 Task: Create a due date automation trigger when advanced on, on the monday after a card is due add content with a description not starting with resume at 11:00 AM.
Action: Mouse moved to (1085, 85)
Screenshot: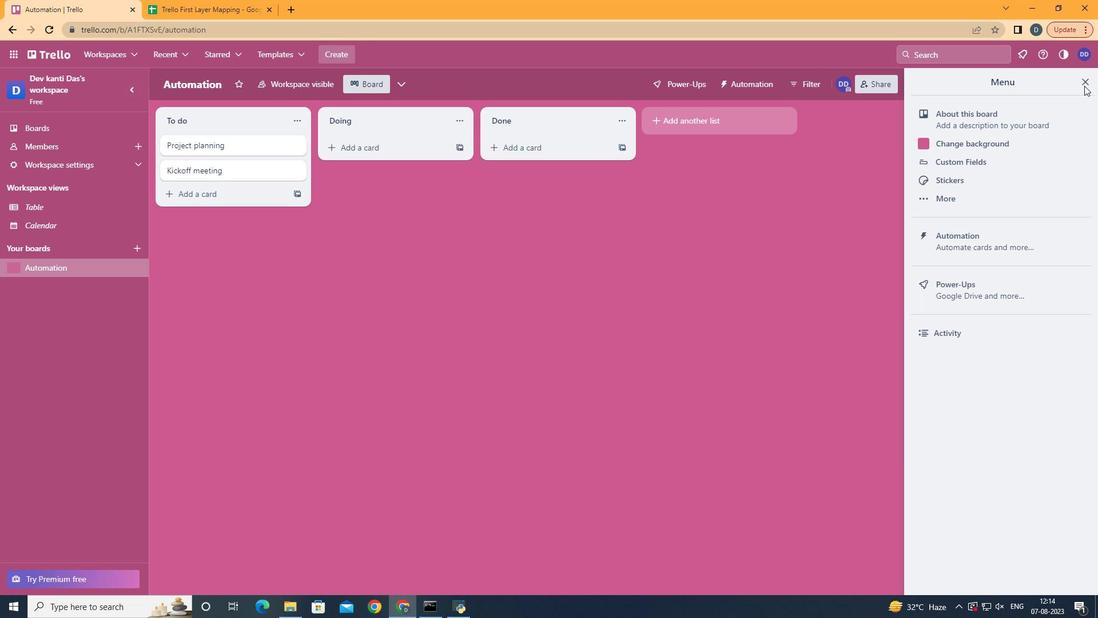 
Action: Mouse pressed left at (1085, 85)
Screenshot: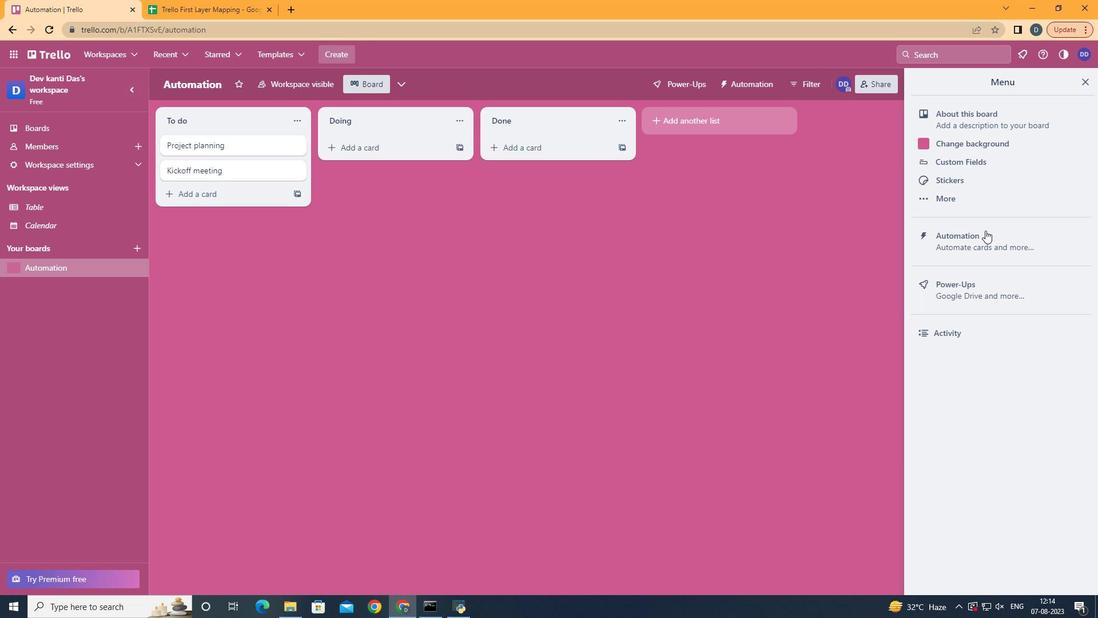 
Action: Mouse moved to (979, 241)
Screenshot: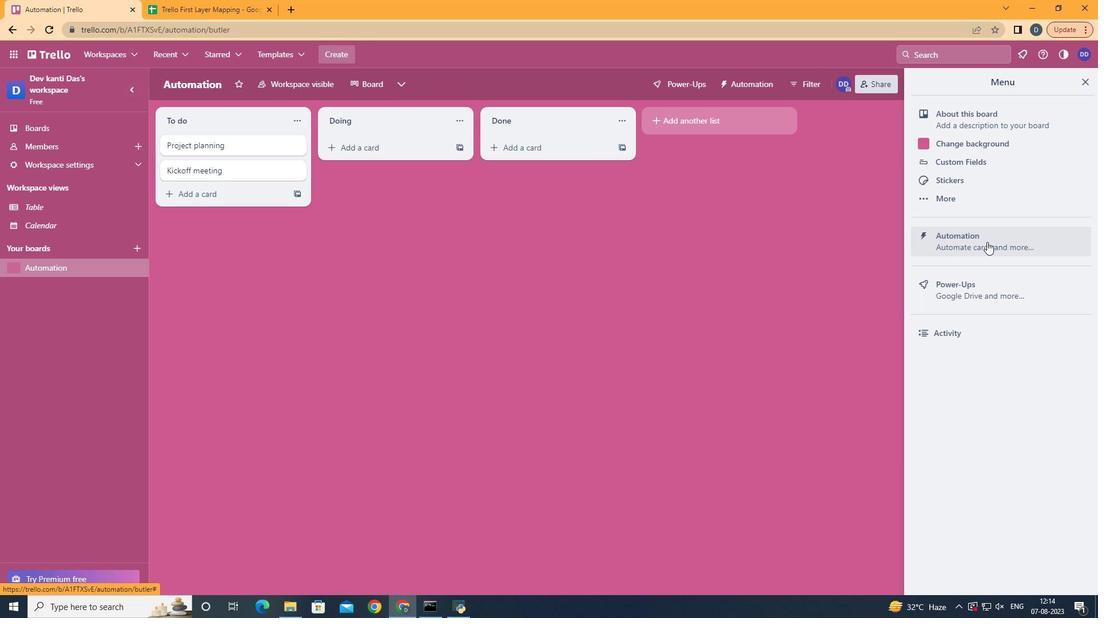 
Action: Mouse pressed left at (979, 241)
Screenshot: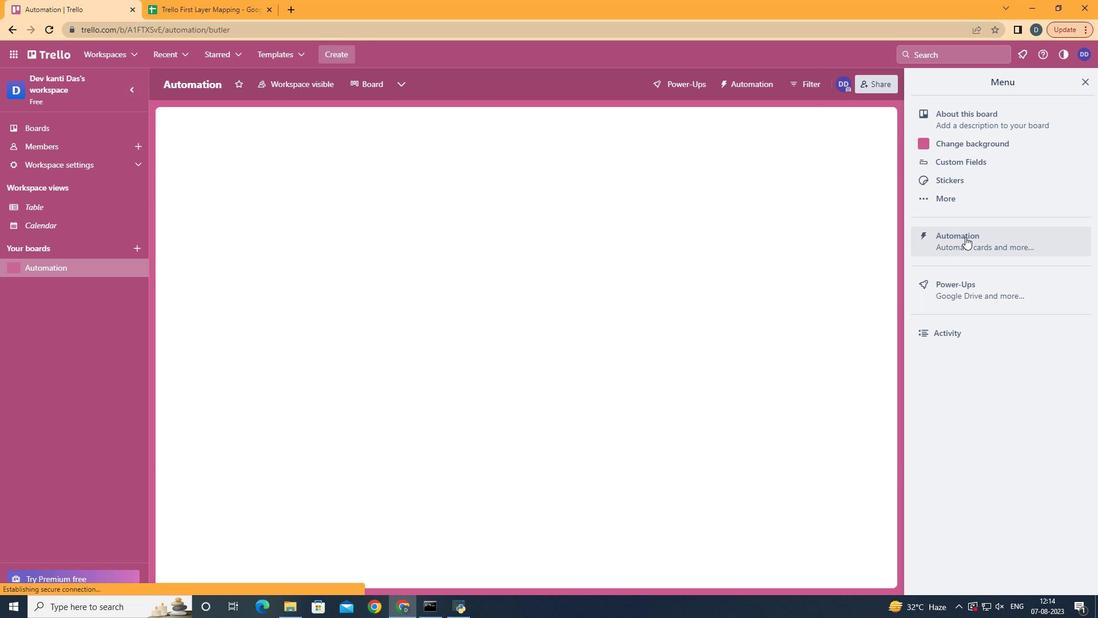
Action: Mouse moved to (215, 226)
Screenshot: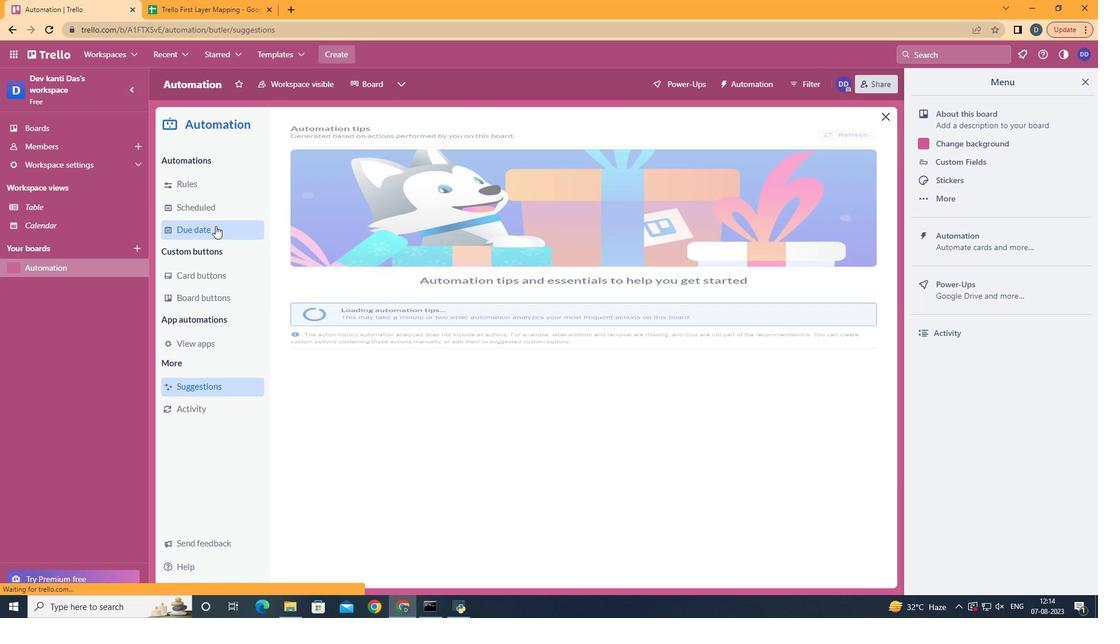 
Action: Mouse pressed left at (215, 226)
Screenshot: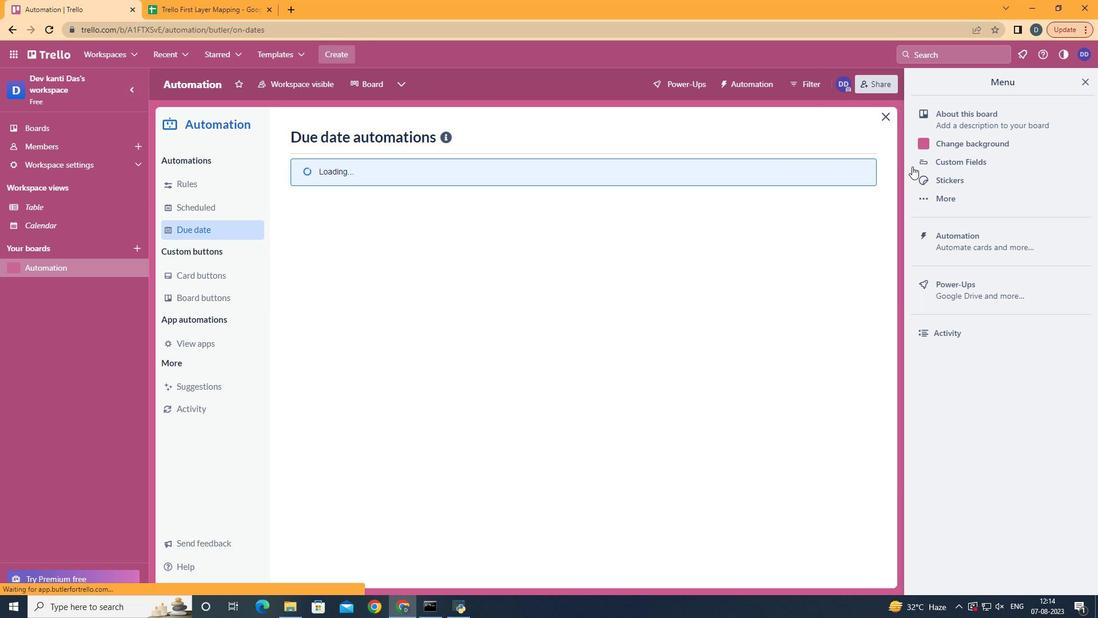 
Action: Mouse moved to (808, 136)
Screenshot: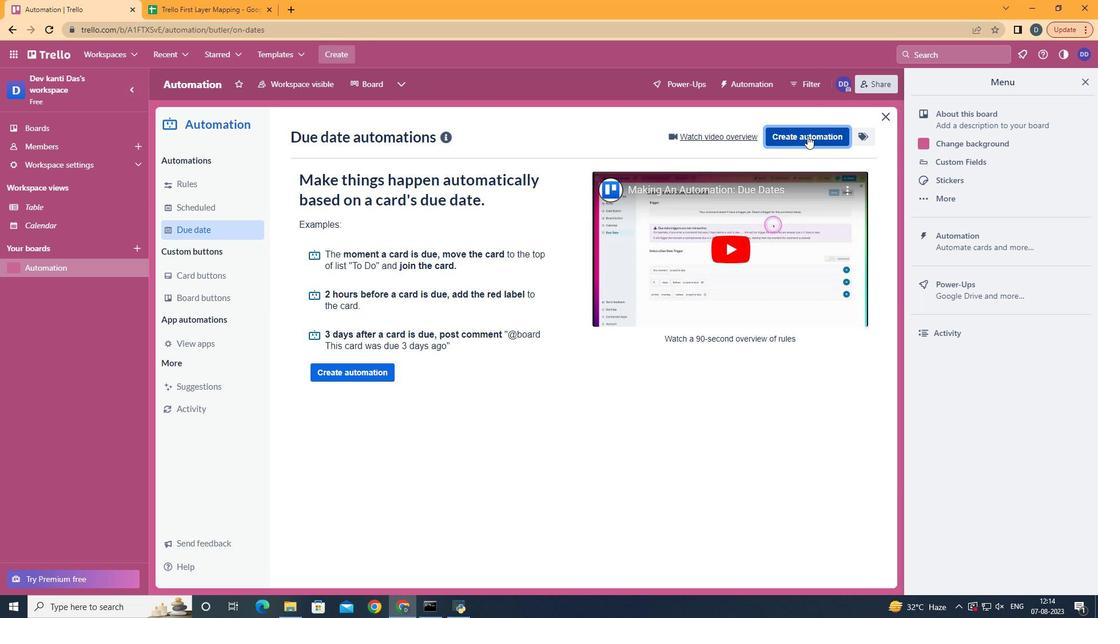 
Action: Mouse pressed left at (808, 136)
Screenshot: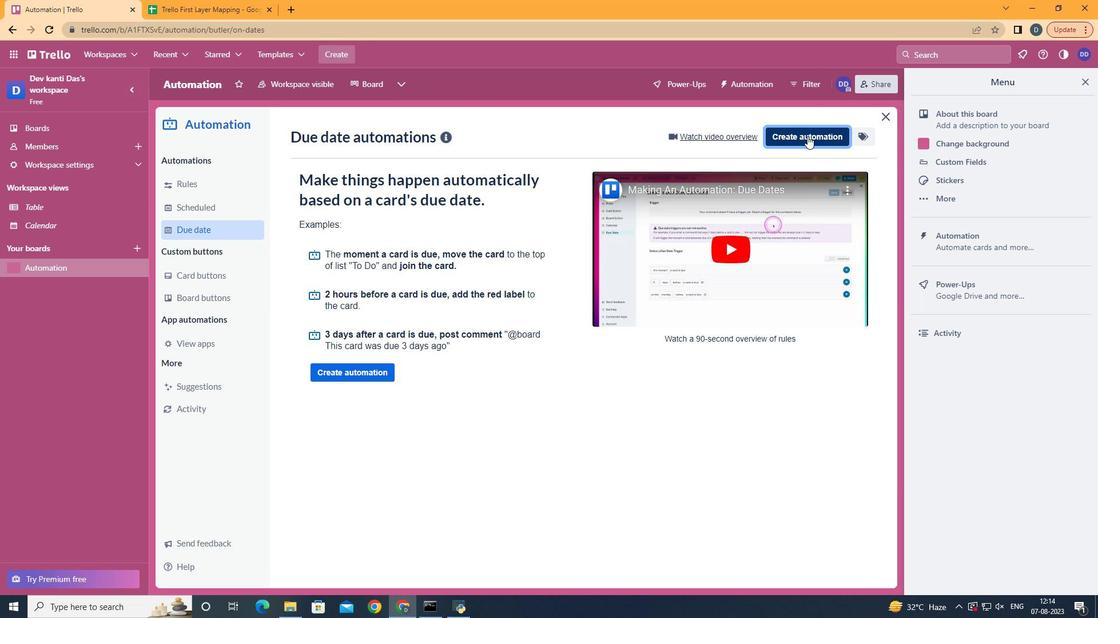 
Action: Mouse moved to (579, 250)
Screenshot: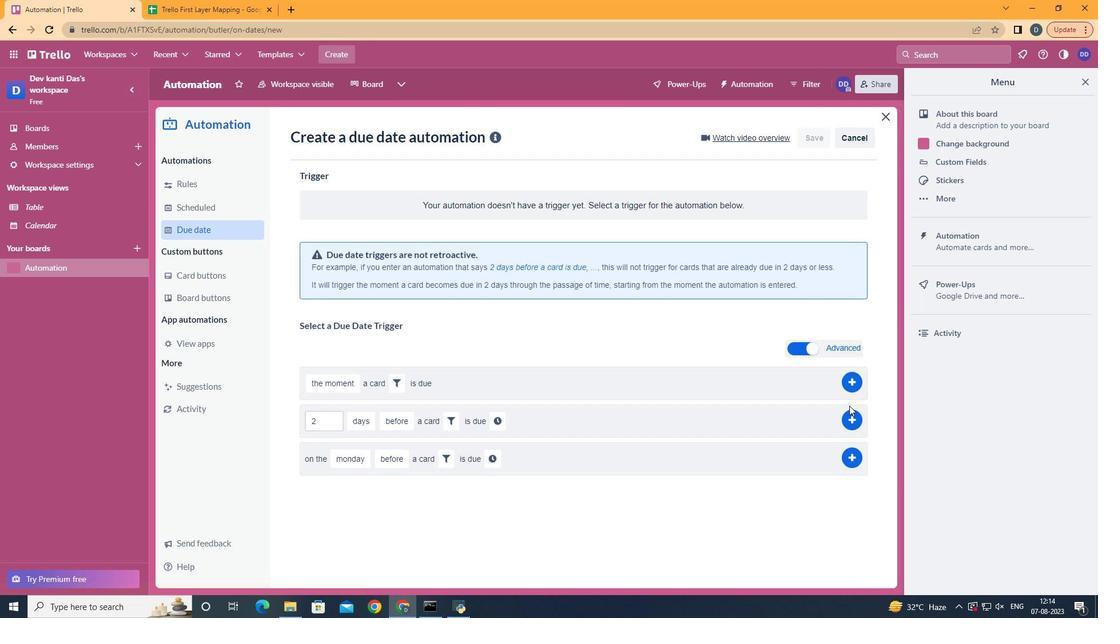 
Action: Mouse pressed left at (579, 250)
Screenshot: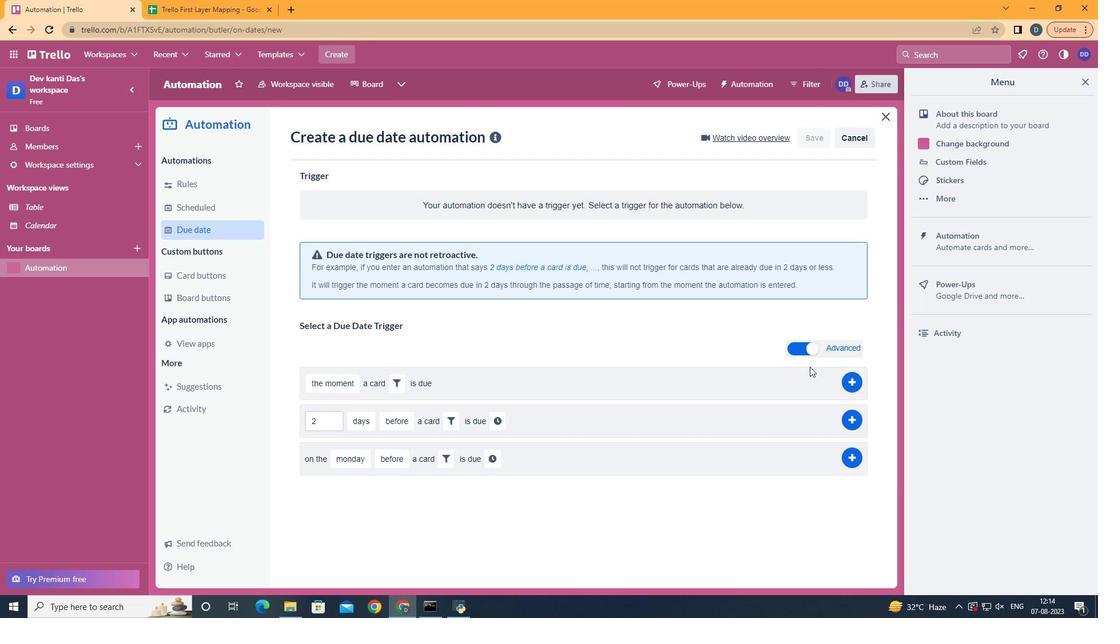 
Action: Mouse moved to (372, 300)
Screenshot: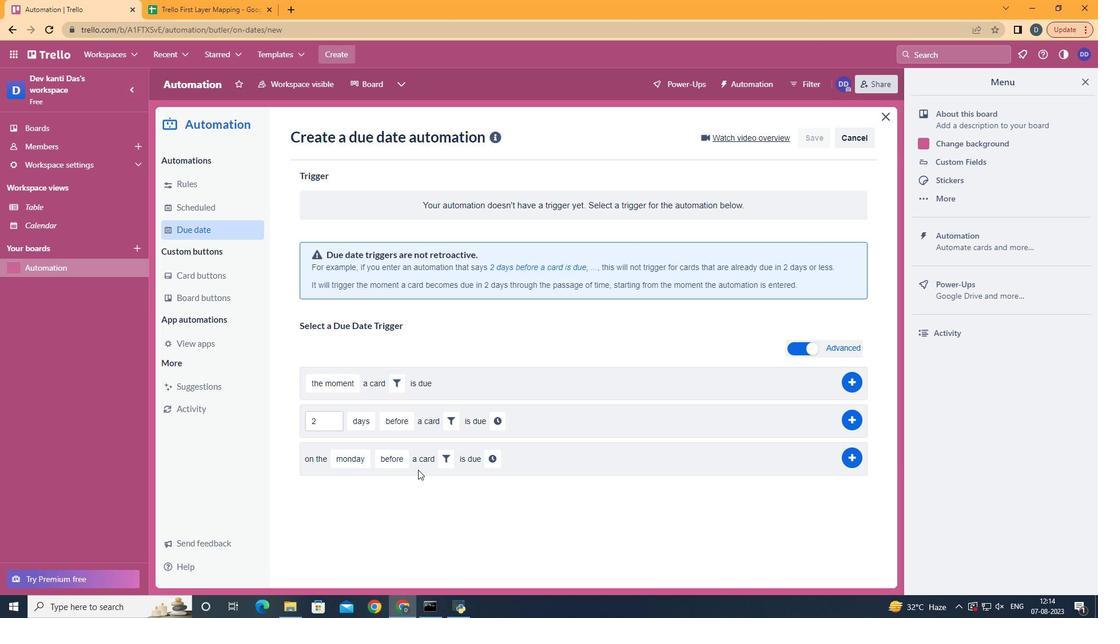 
Action: Mouse pressed left at (372, 300)
Screenshot: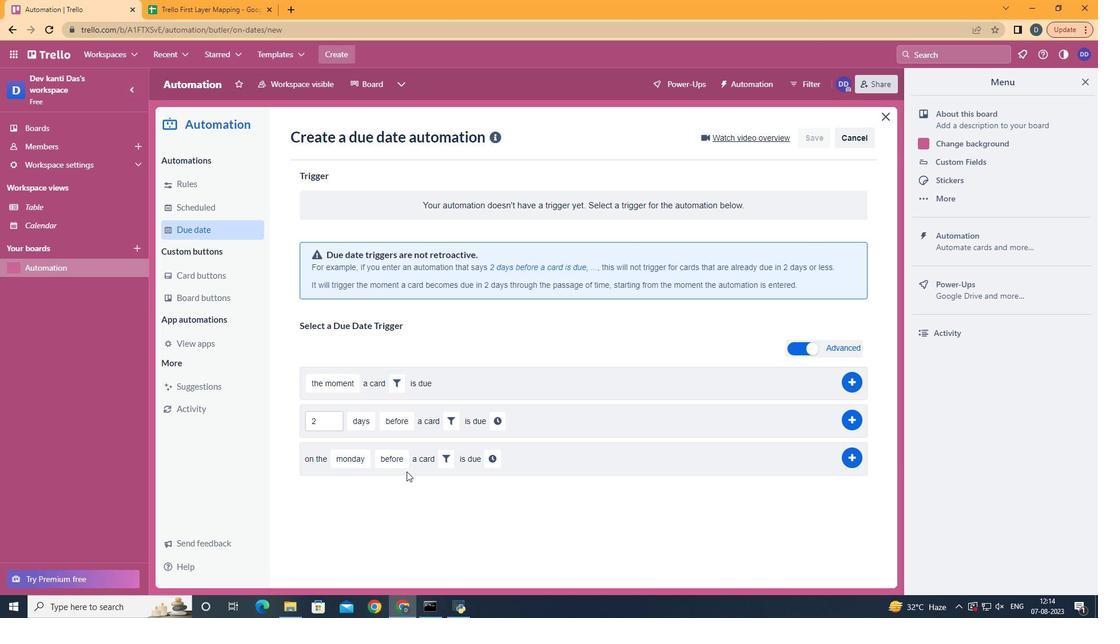 
Action: Mouse moved to (399, 503)
Screenshot: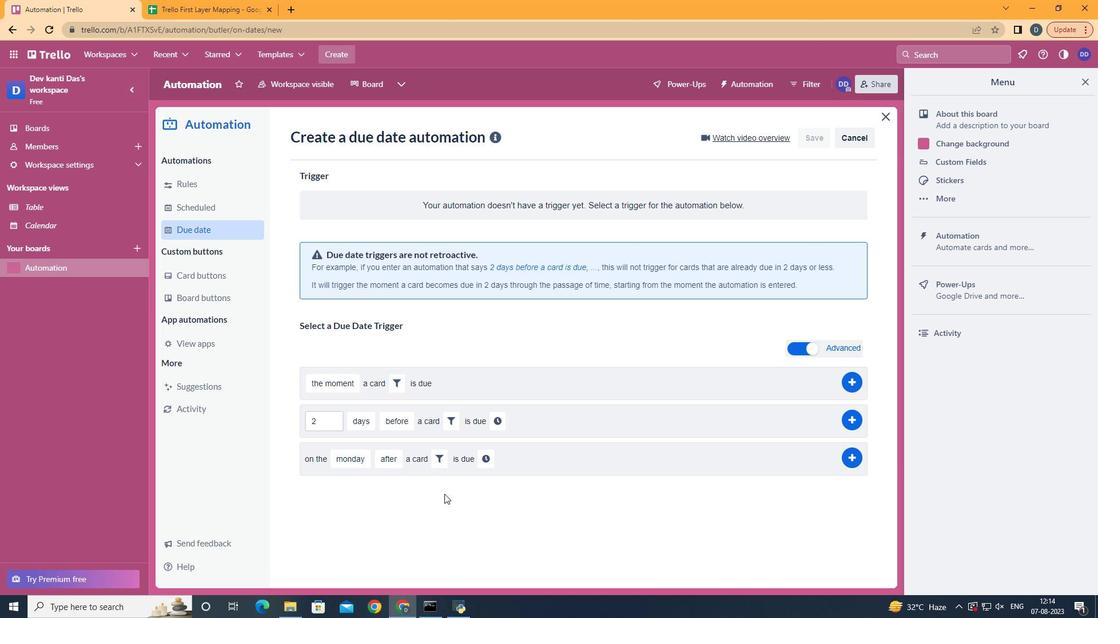 
Action: Mouse pressed left at (399, 503)
Screenshot: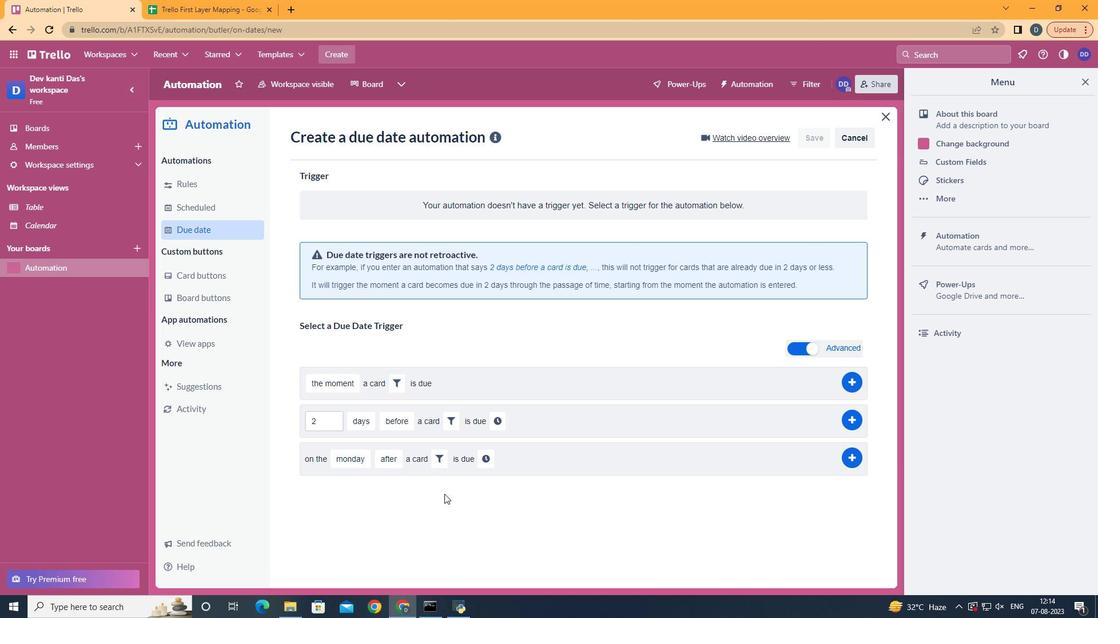 
Action: Mouse moved to (443, 460)
Screenshot: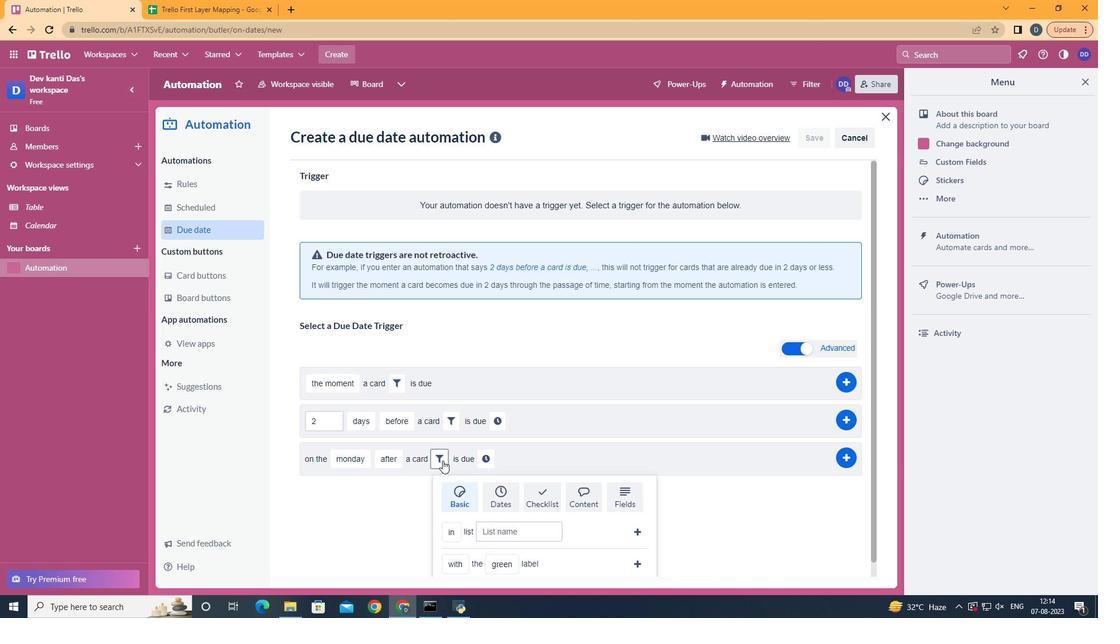 
Action: Mouse pressed left at (443, 460)
Screenshot: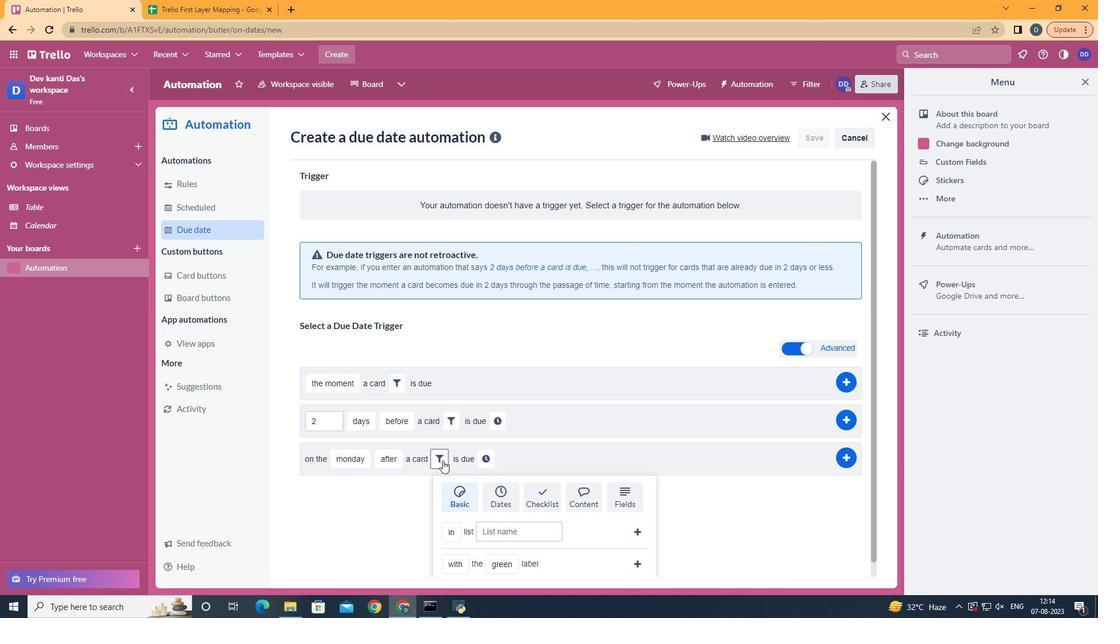 
Action: Mouse moved to (625, 492)
Screenshot: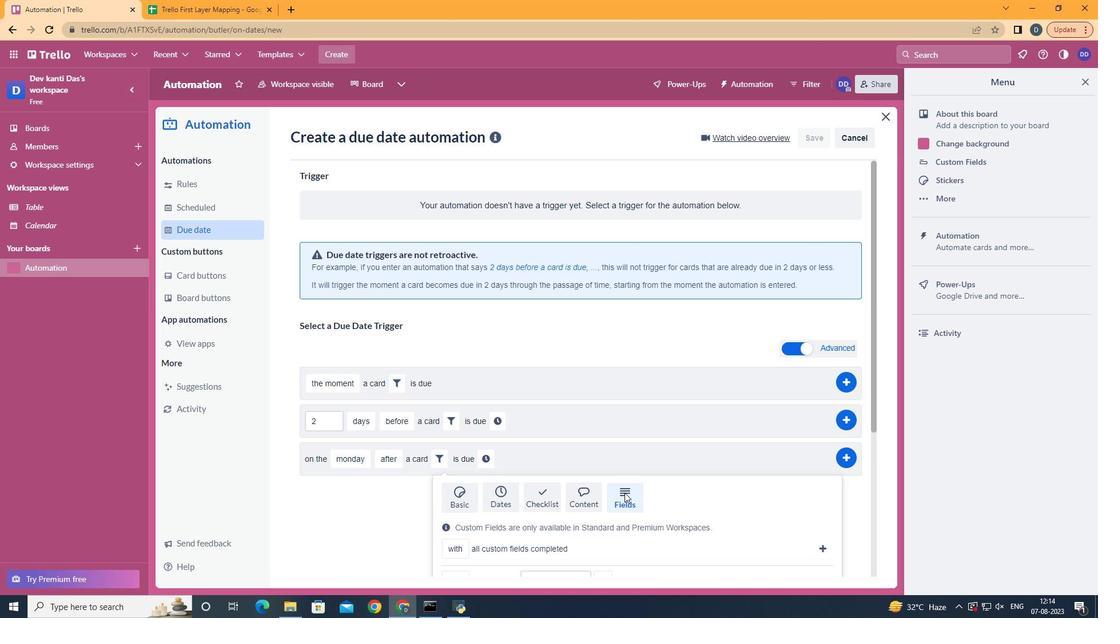 
Action: Mouse pressed left at (625, 492)
Screenshot: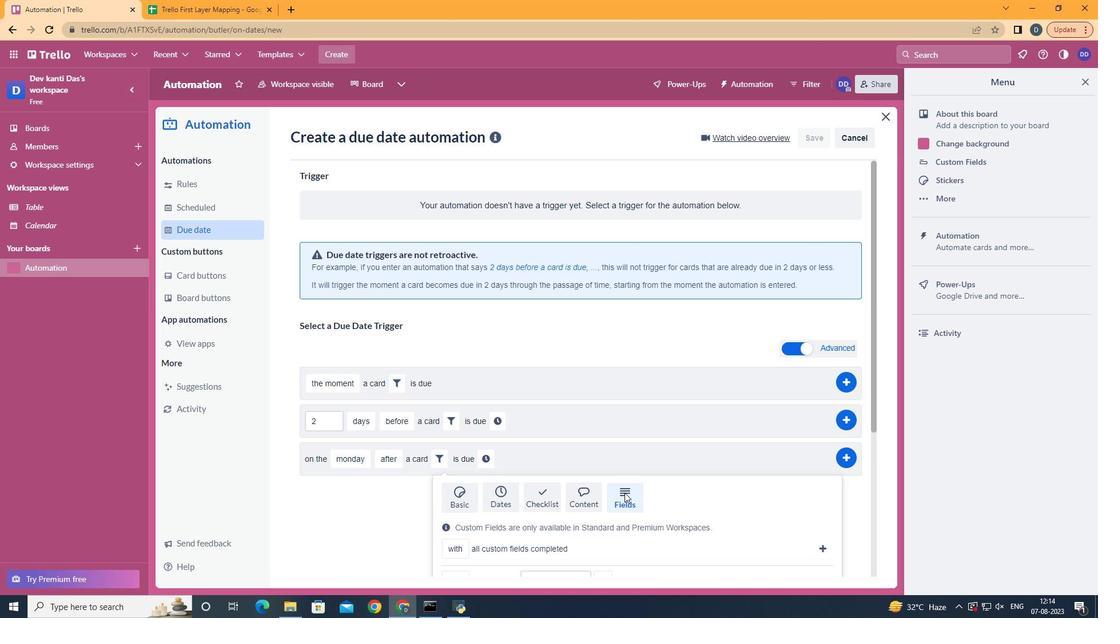 
Action: Mouse moved to (592, 494)
Screenshot: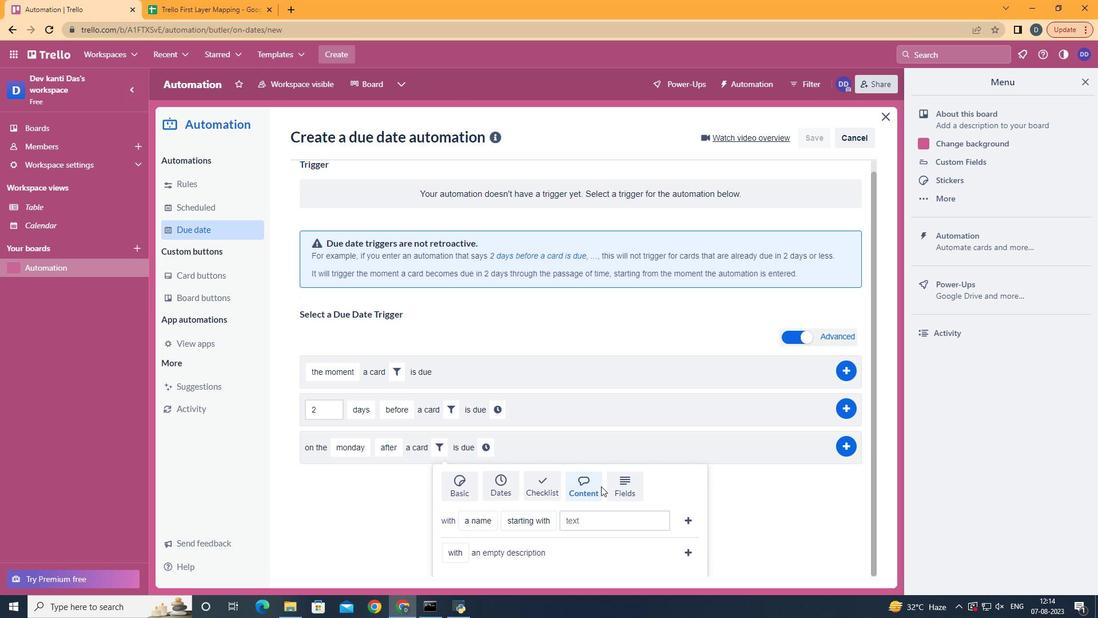 
Action: Mouse pressed left at (592, 494)
Screenshot: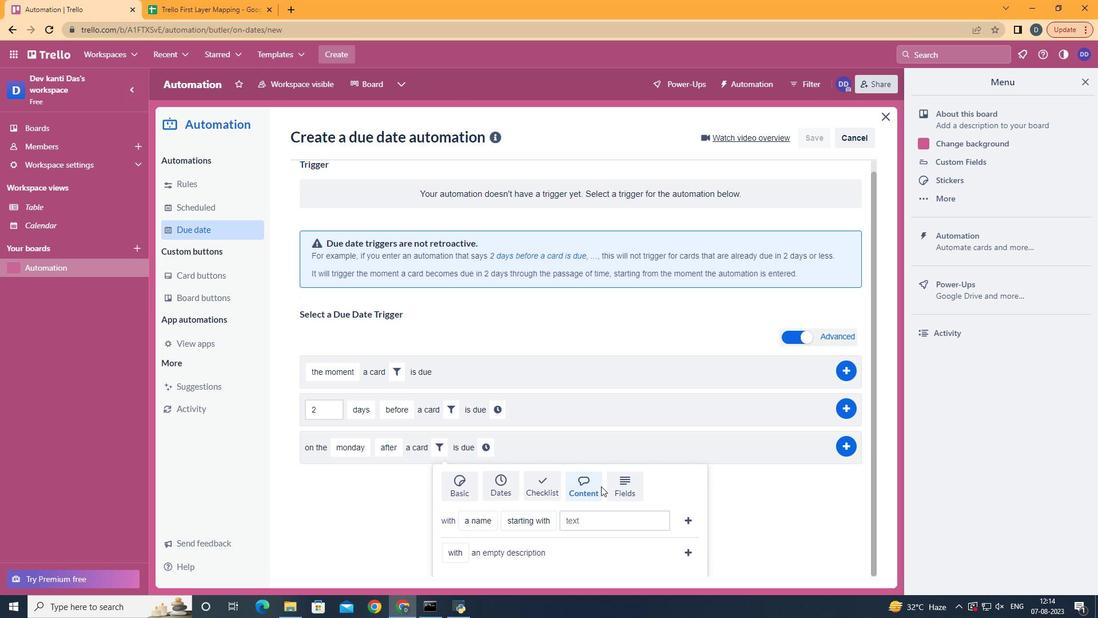 
Action: Mouse moved to (591, 494)
Screenshot: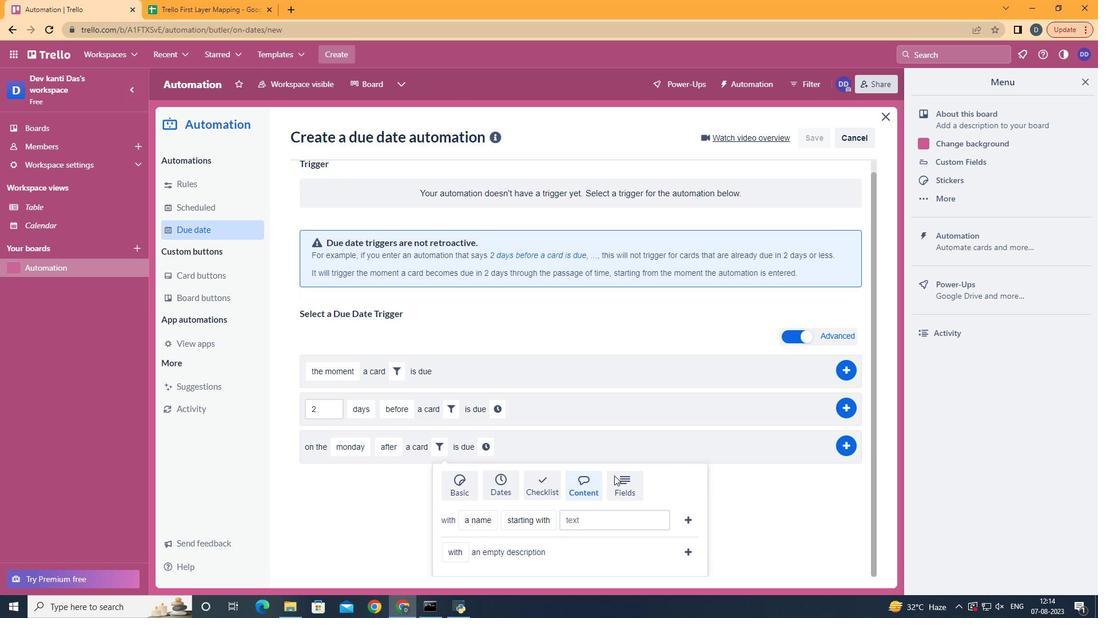 
Action: Mouse scrolled (591, 493) with delta (0, 0)
Screenshot: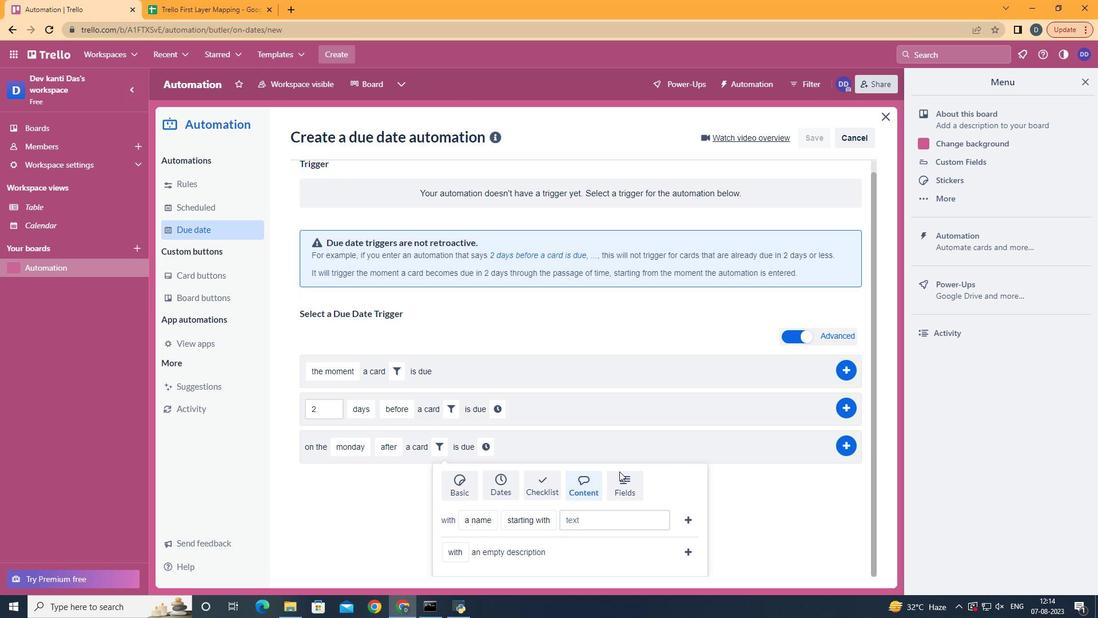 
Action: Mouse scrolled (591, 493) with delta (0, 0)
Screenshot: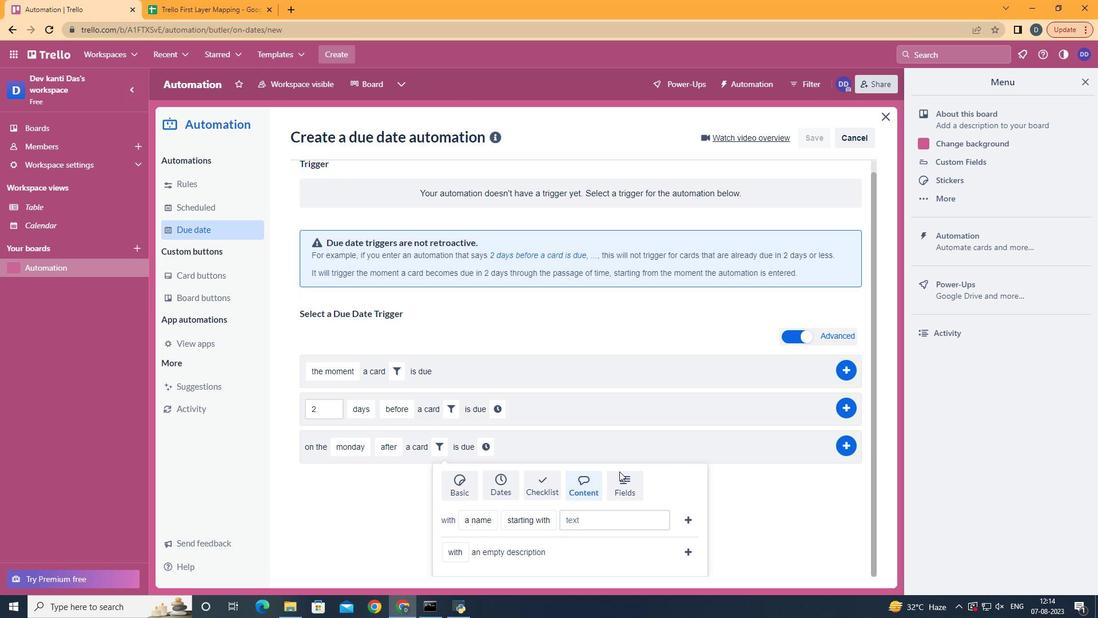 
Action: Mouse scrolled (591, 493) with delta (0, 0)
Screenshot: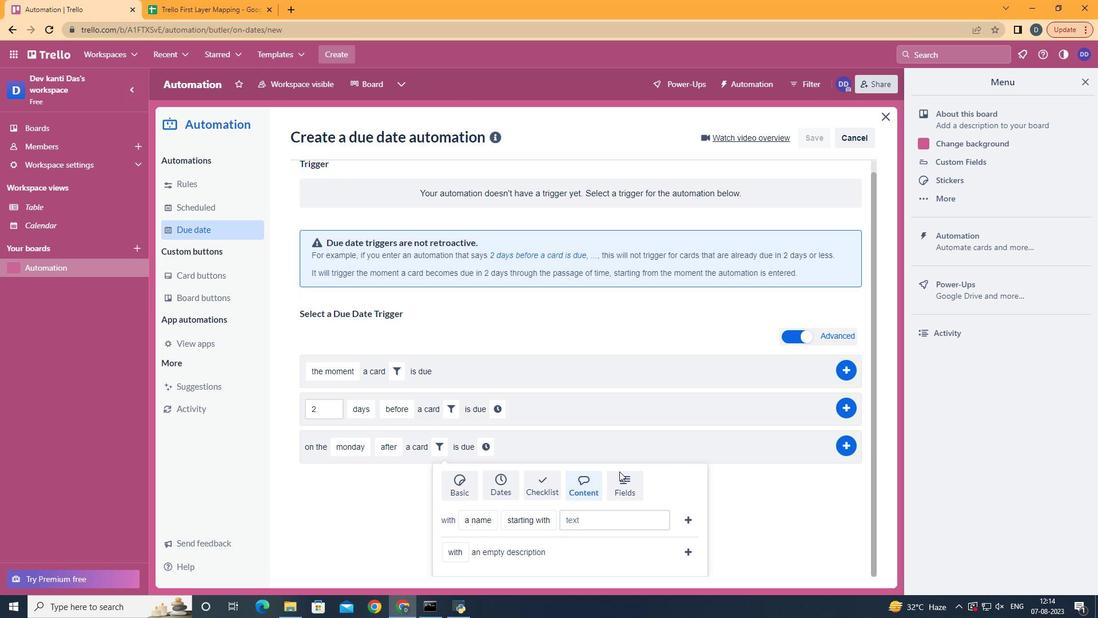
Action: Mouse moved to (505, 477)
Screenshot: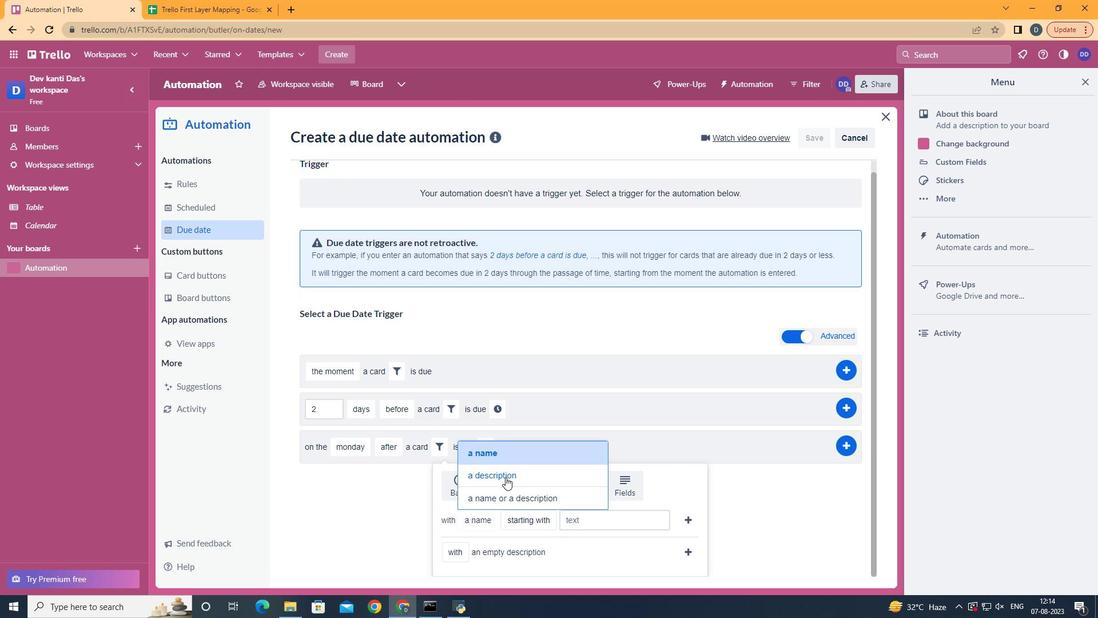 
Action: Mouse pressed left at (505, 477)
Screenshot: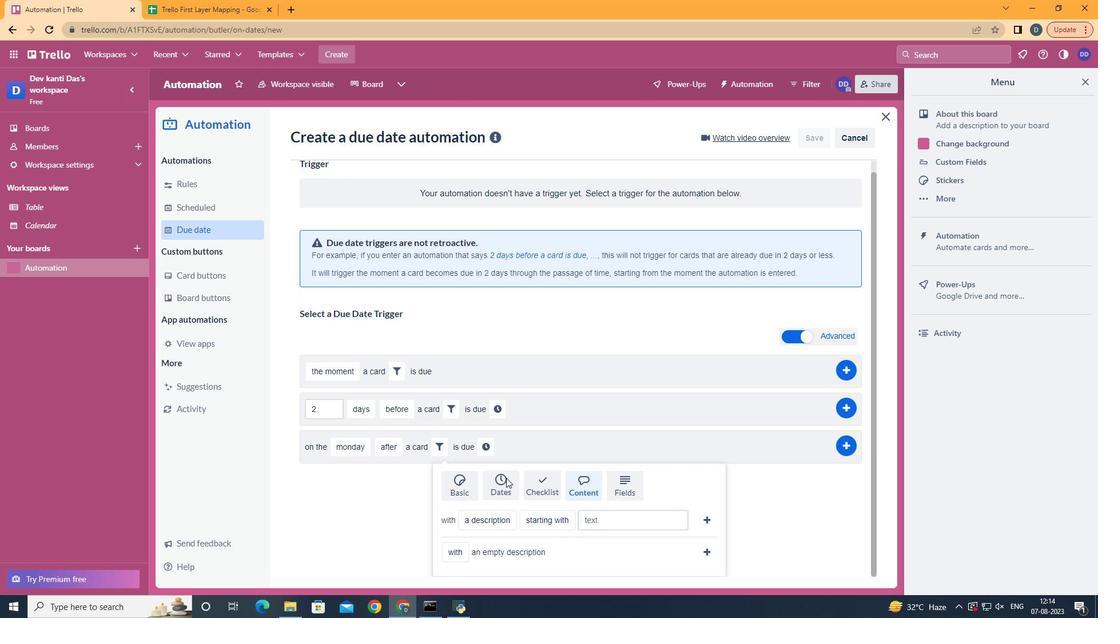 
Action: Mouse moved to (552, 448)
Screenshot: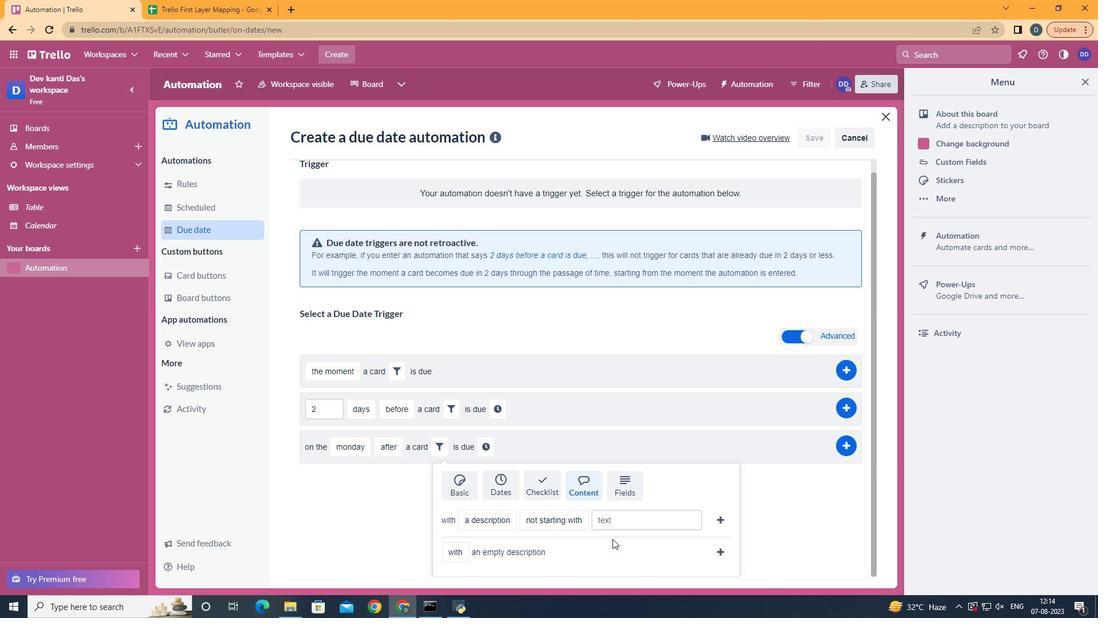 
Action: Mouse pressed left at (552, 448)
Screenshot: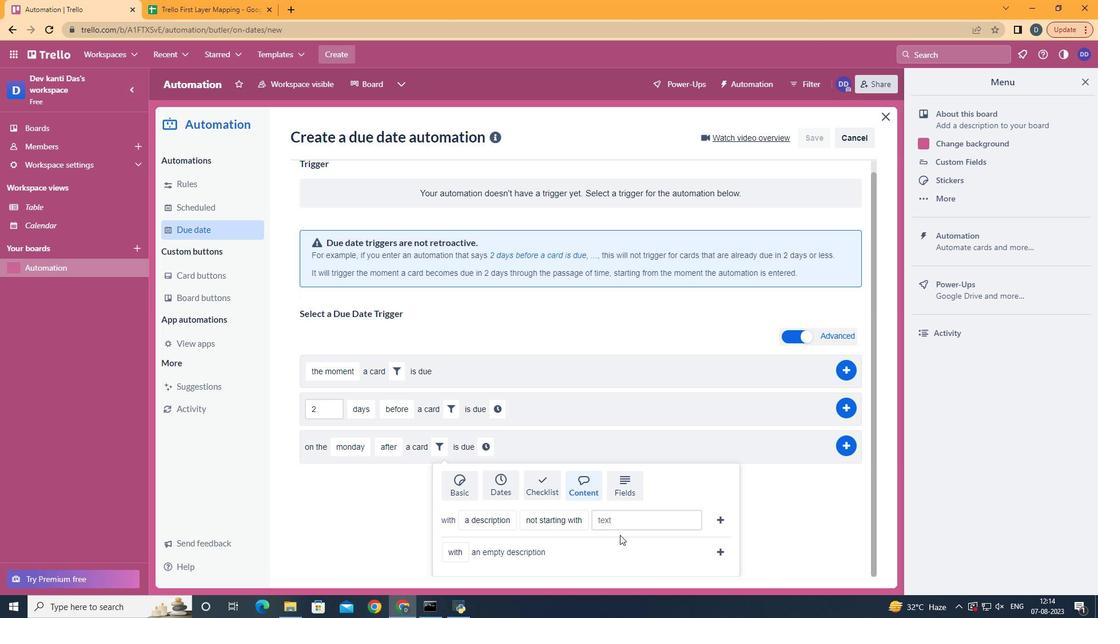
Action: Mouse moved to (625, 520)
Screenshot: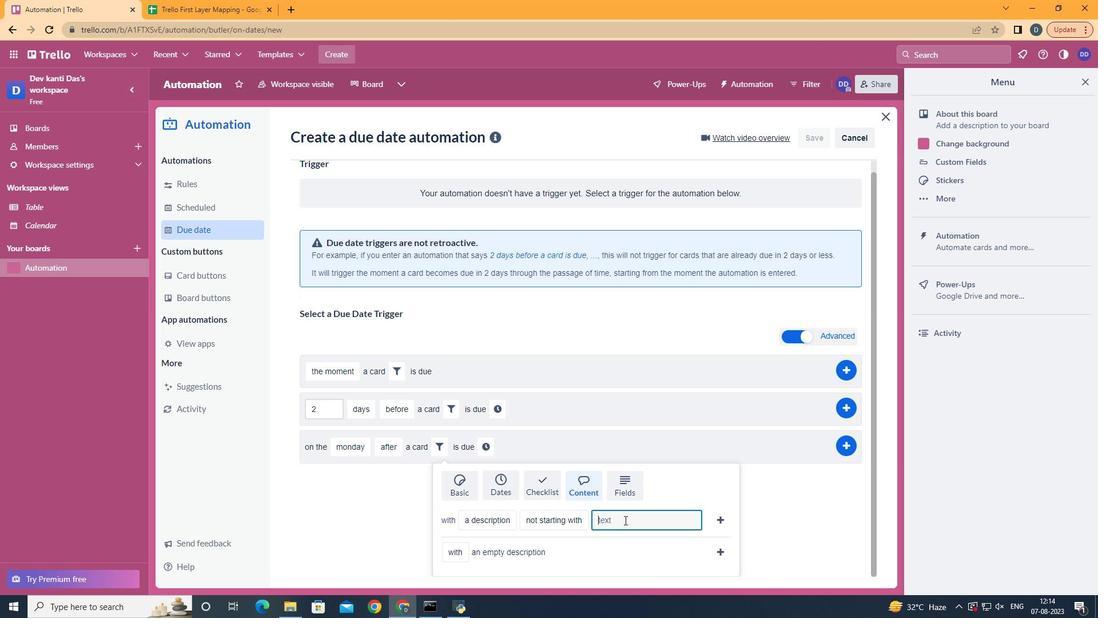
Action: Mouse pressed left at (625, 520)
Screenshot: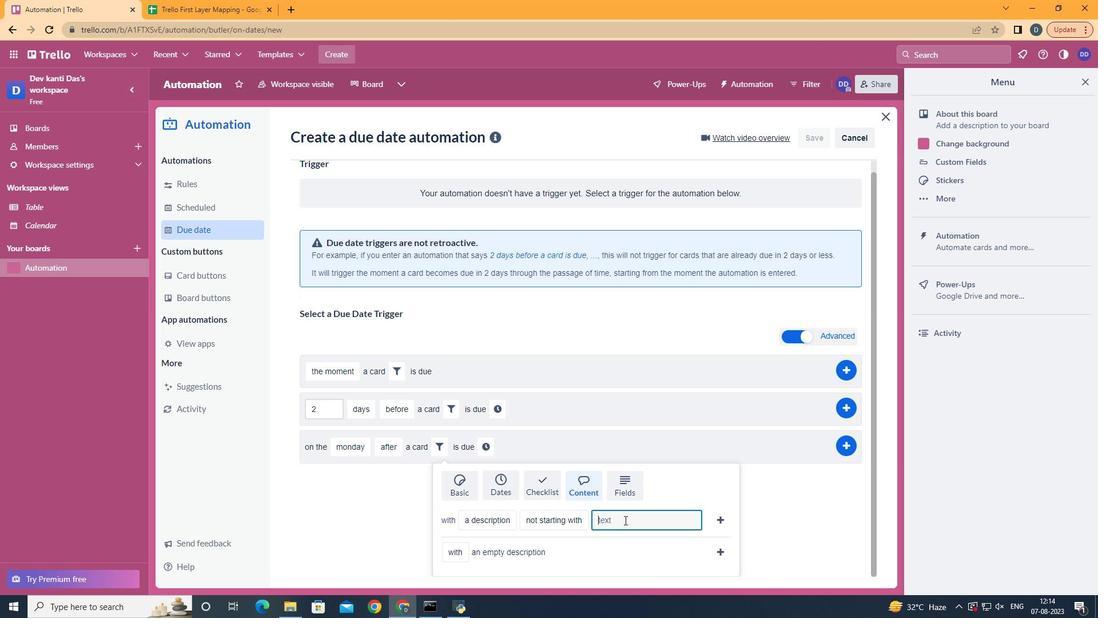 
Action: Key pressed resume
Screenshot: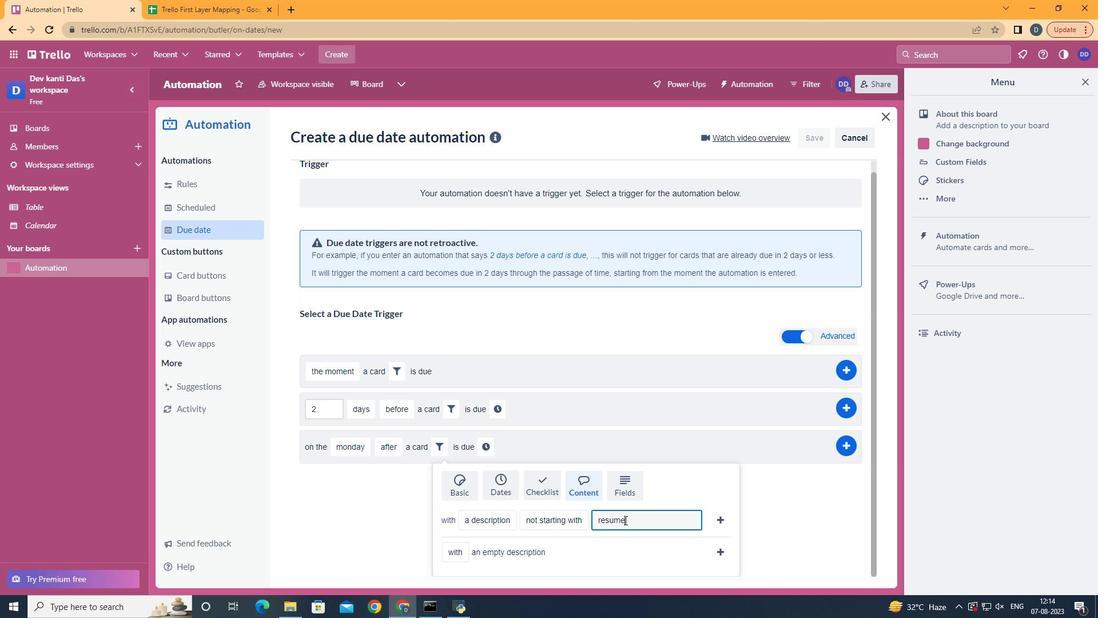 
Action: Mouse moved to (724, 515)
Screenshot: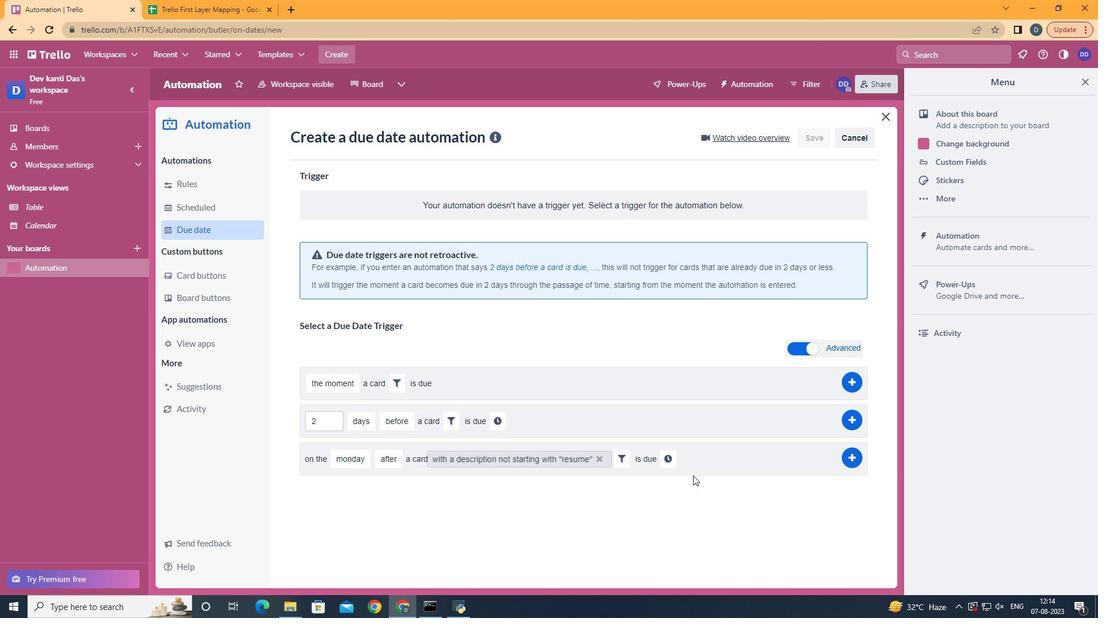 
Action: Mouse pressed left at (724, 515)
Screenshot: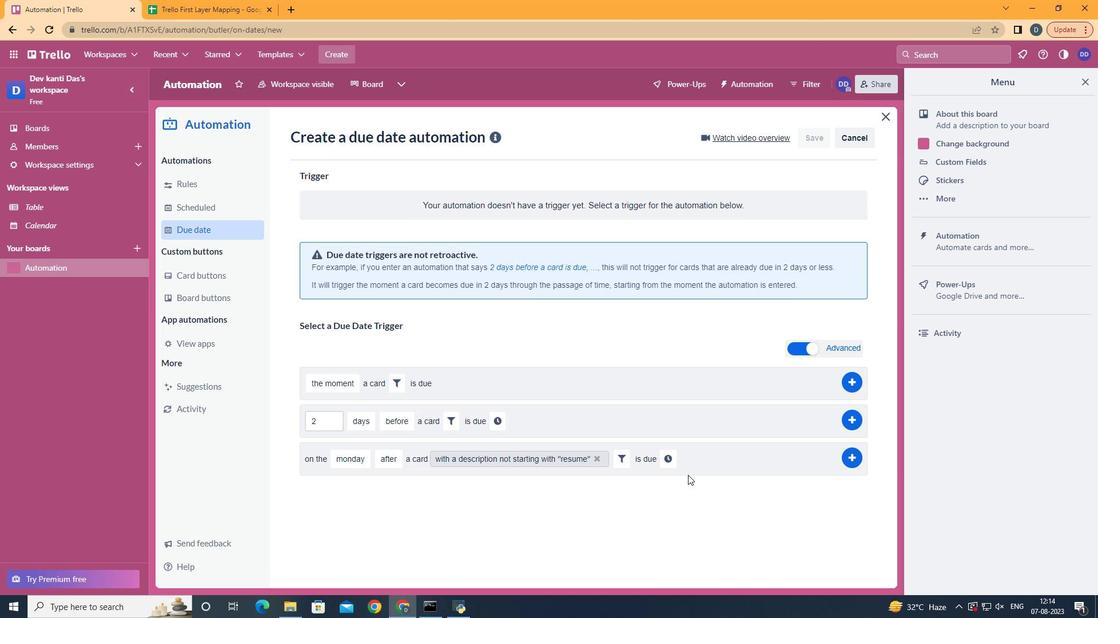 
Action: Mouse moved to (673, 466)
Screenshot: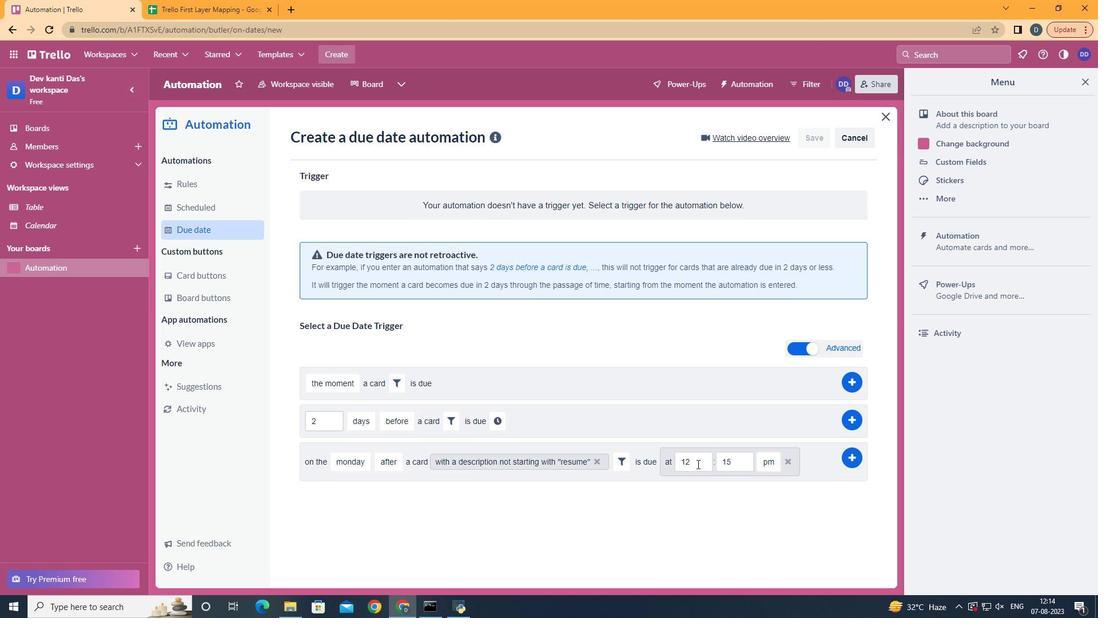 
Action: Mouse pressed left at (673, 466)
Screenshot: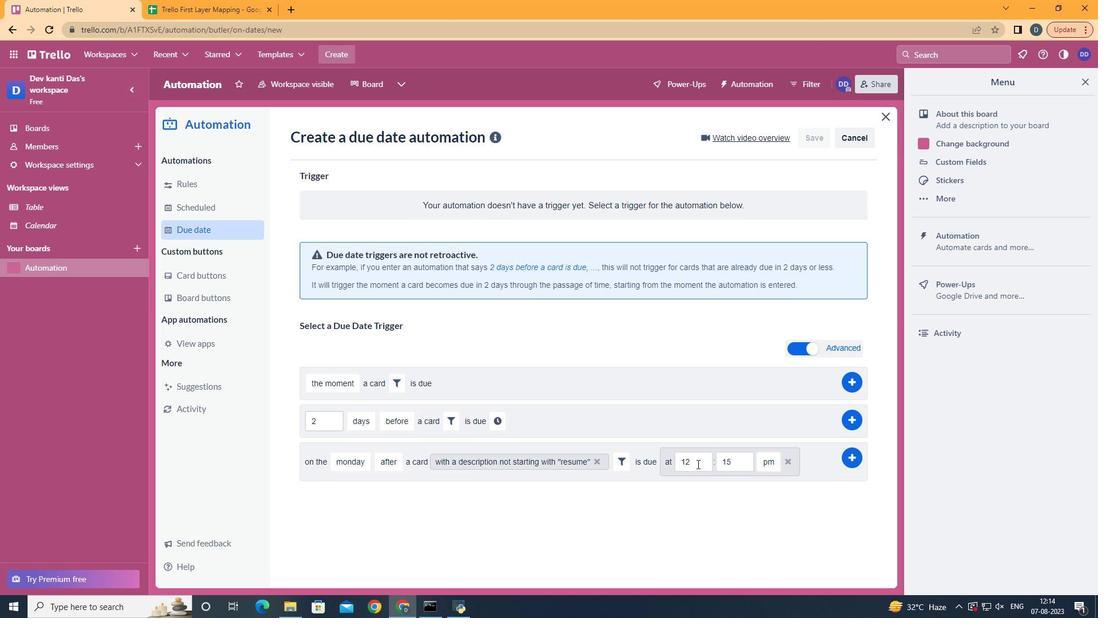 
Action: Mouse moved to (697, 464)
Screenshot: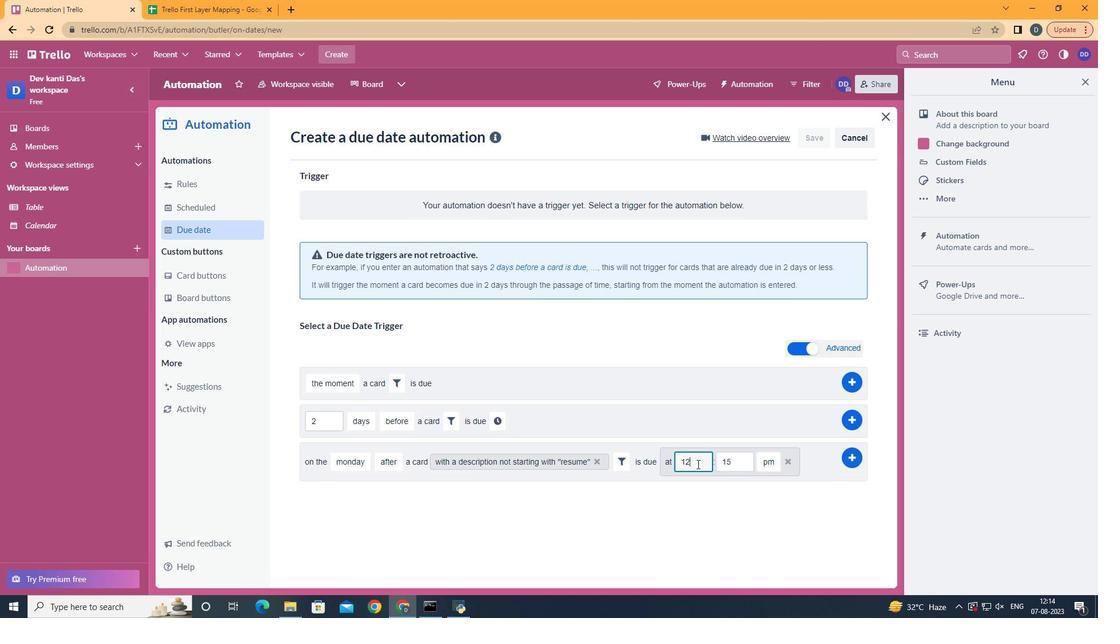
Action: Mouse pressed left at (697, 464)
Screenshot: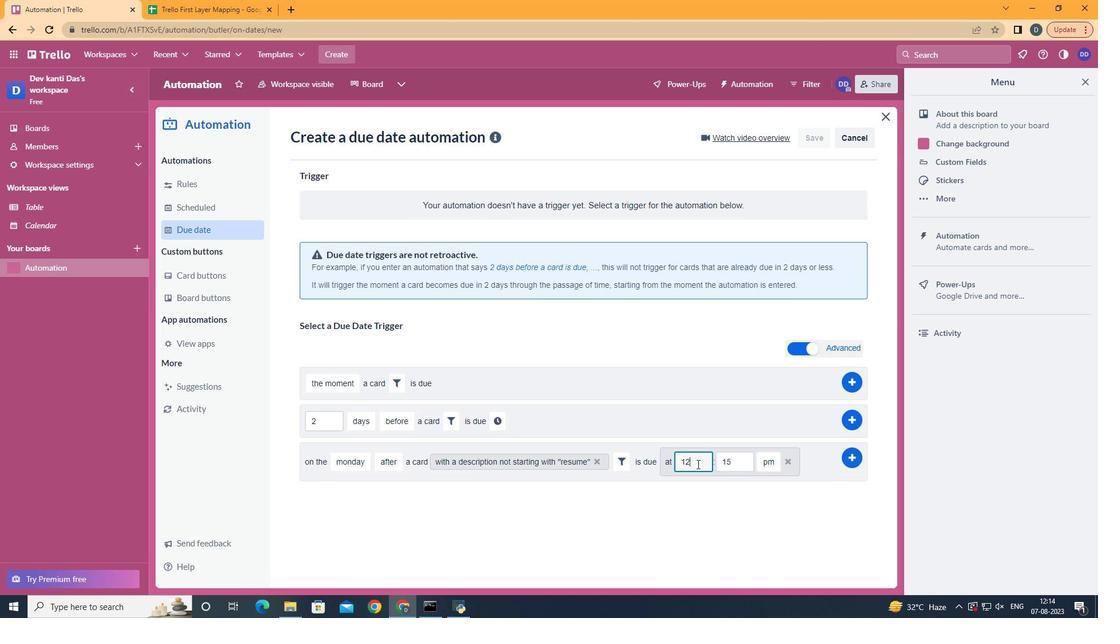 
Action: Key pressed <Key.backspace>1
Screenshot: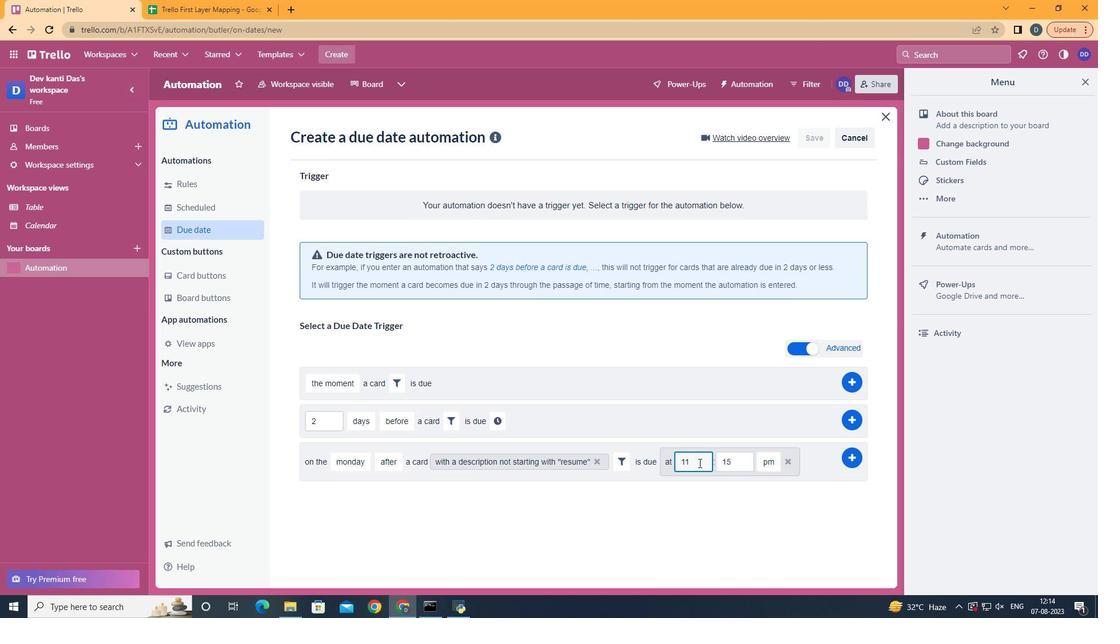 
Action: Mouse moved to (741, 457)
Screenshot: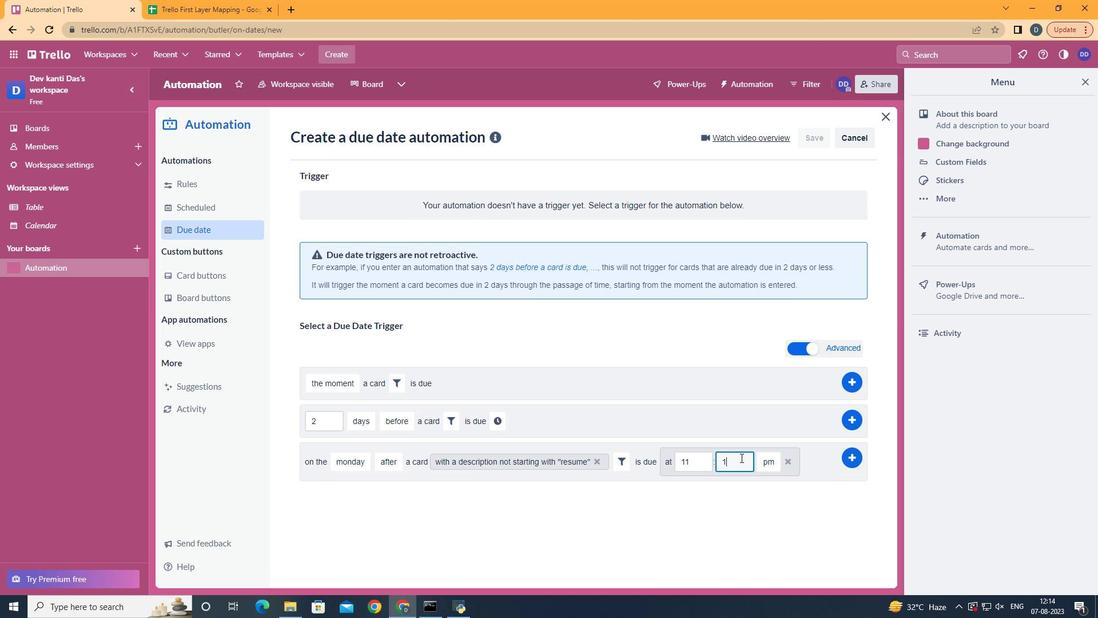 
Action: Mouse pressed left at (741, 457)
Screenshot: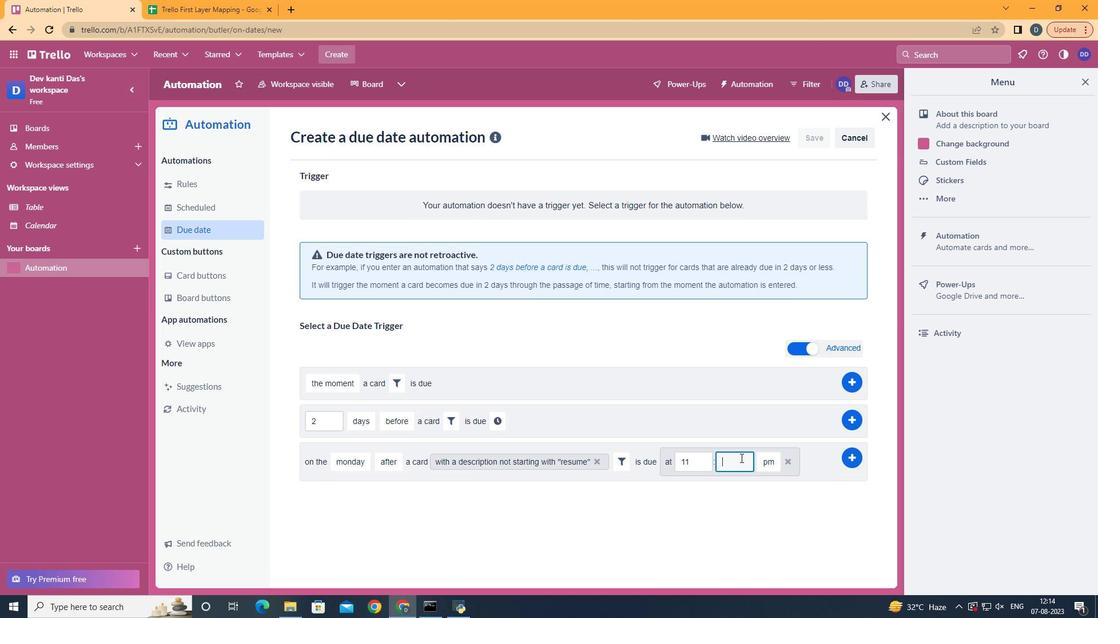 
Action: Key pressed <Key.backspace><Key.backspace>00
Screenshot: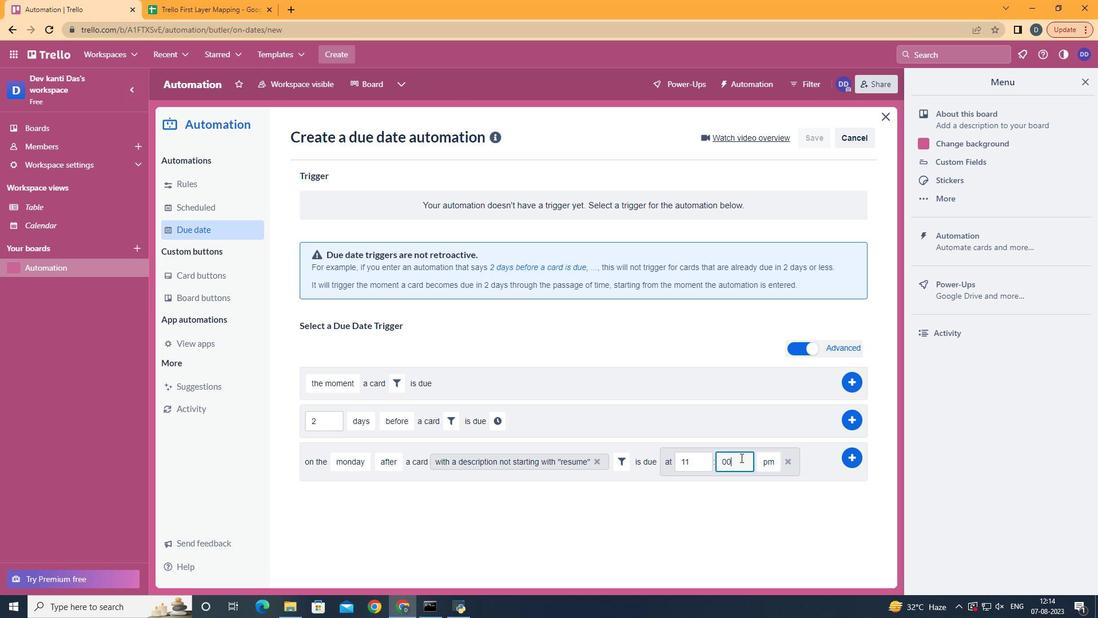 
Action: Mouse moved to (766, 475)
Screenshot: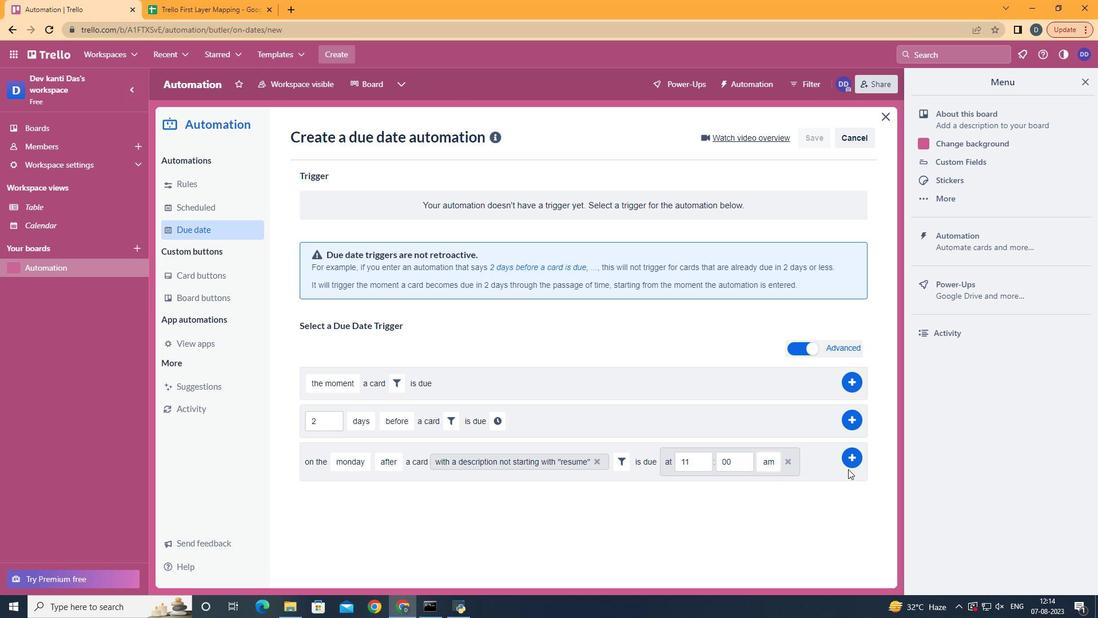 
Action: Mouse pressed left at (766, 475)
Screenshot: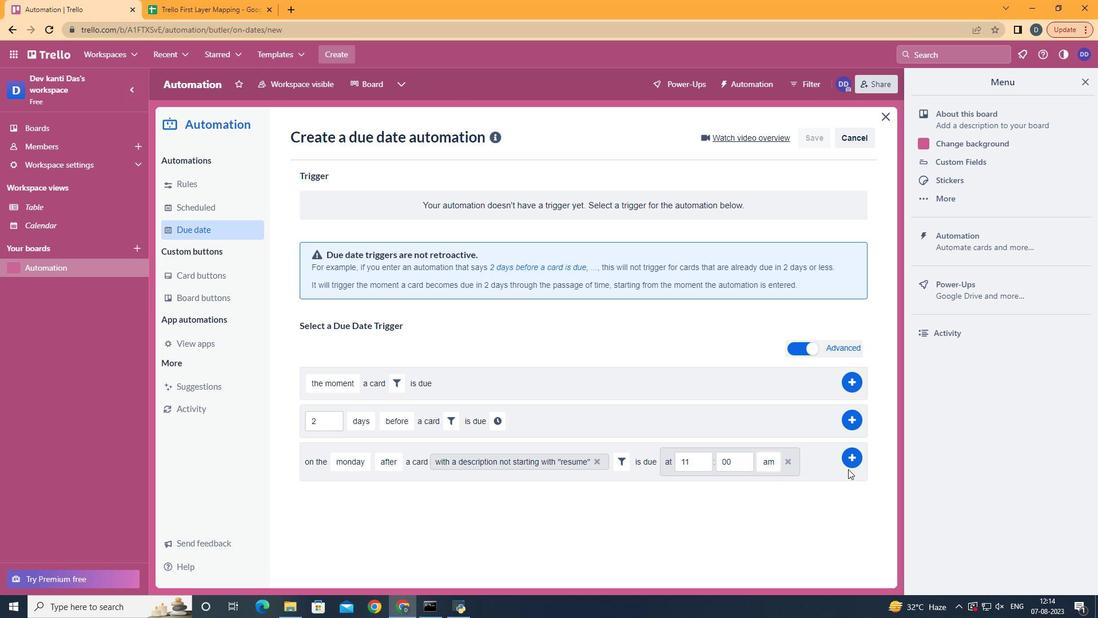 
Action: Mouse moved to (855, 457)
Screenshot: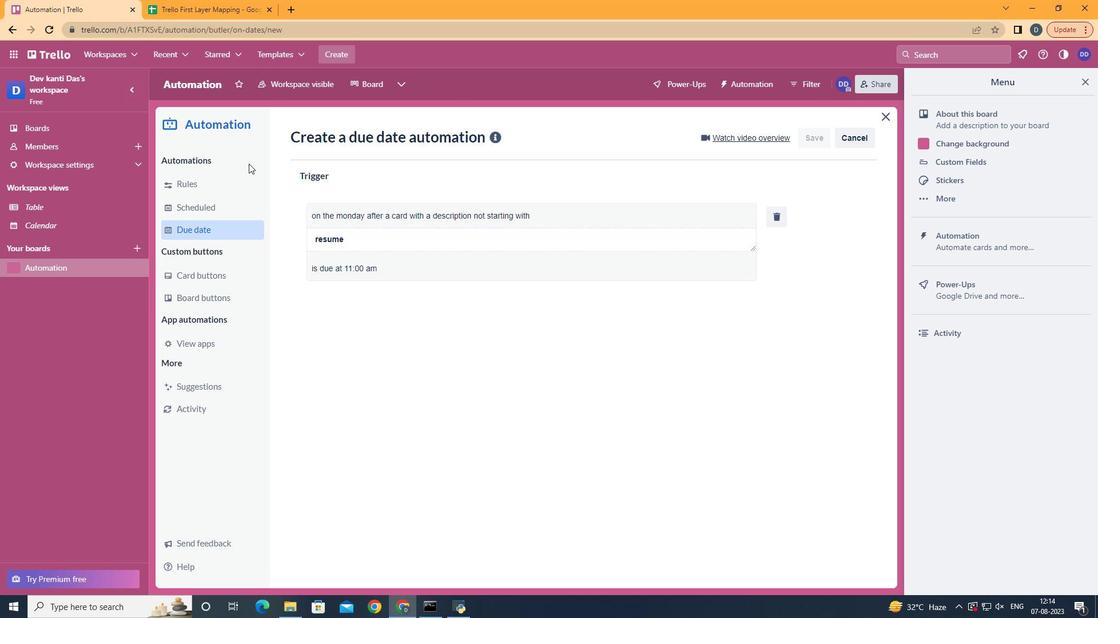 
Action: Mouse pressed left at (855, 457)
Screenshot: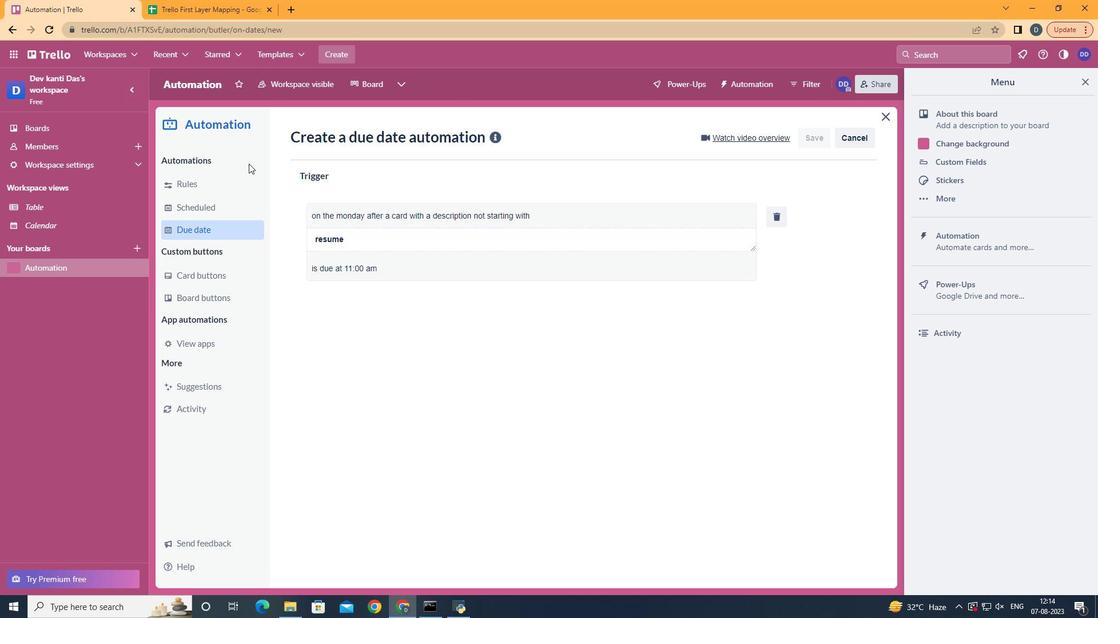 
Action: Mouse moved to (594, 207)
Screenshot: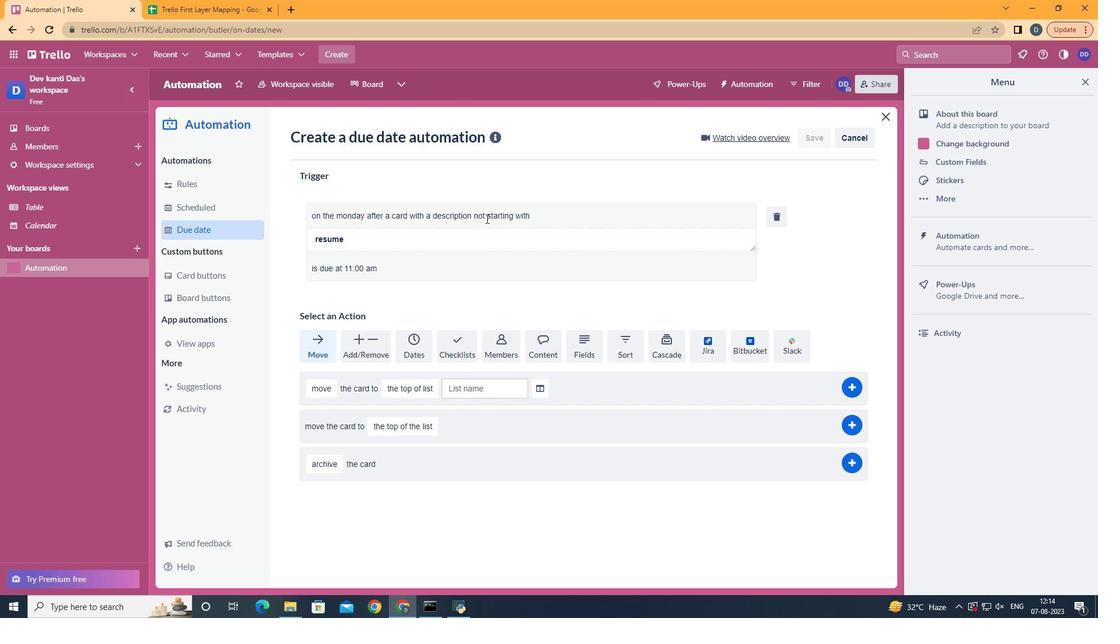 
